 Task: Change the calendar view to Week.
Action: Mouse moved to (1109, 99)
Screenshot: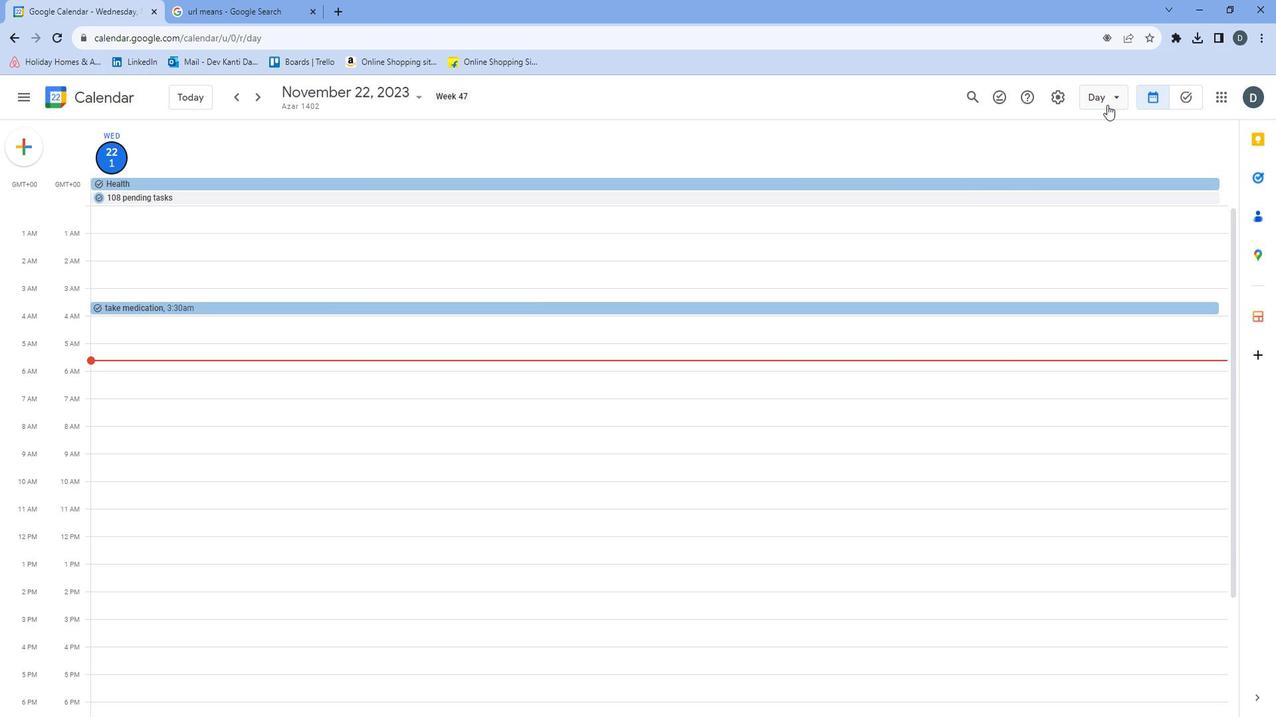 
Action: Mouse pressed left at (1109, 99)
Screenshot: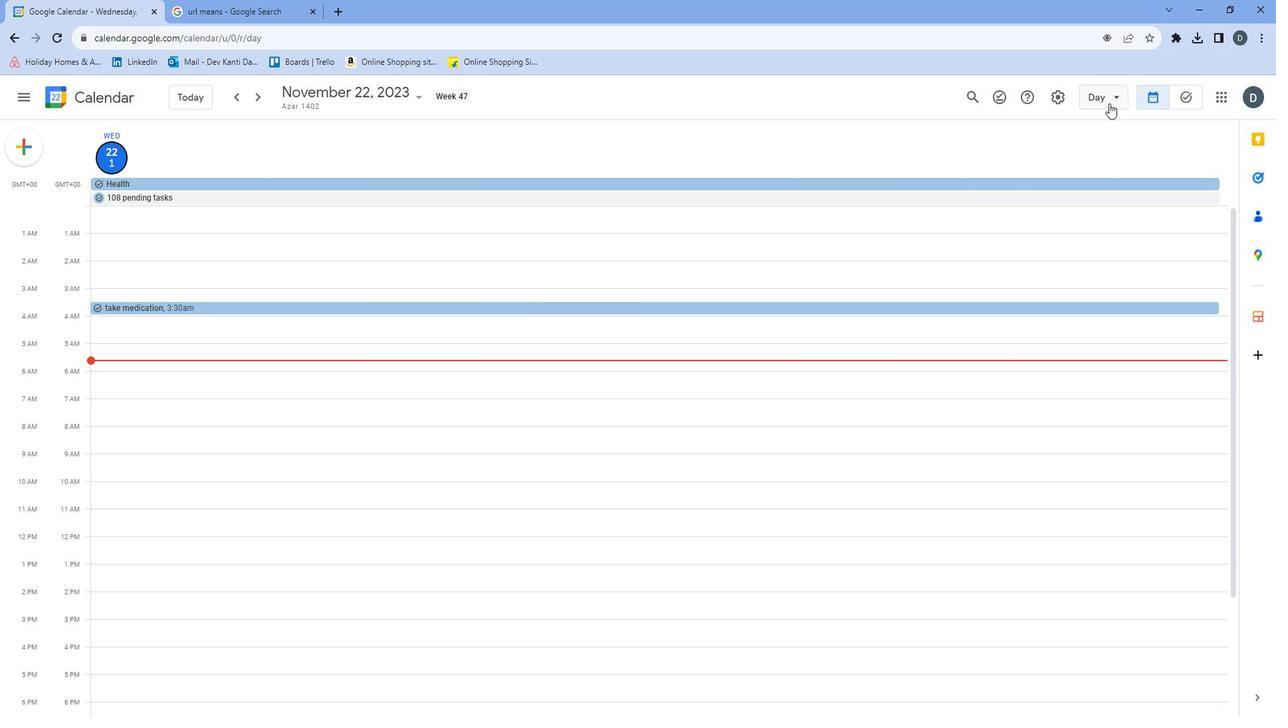 
Action: Mouse moved to (1112, 146)
Screenshot: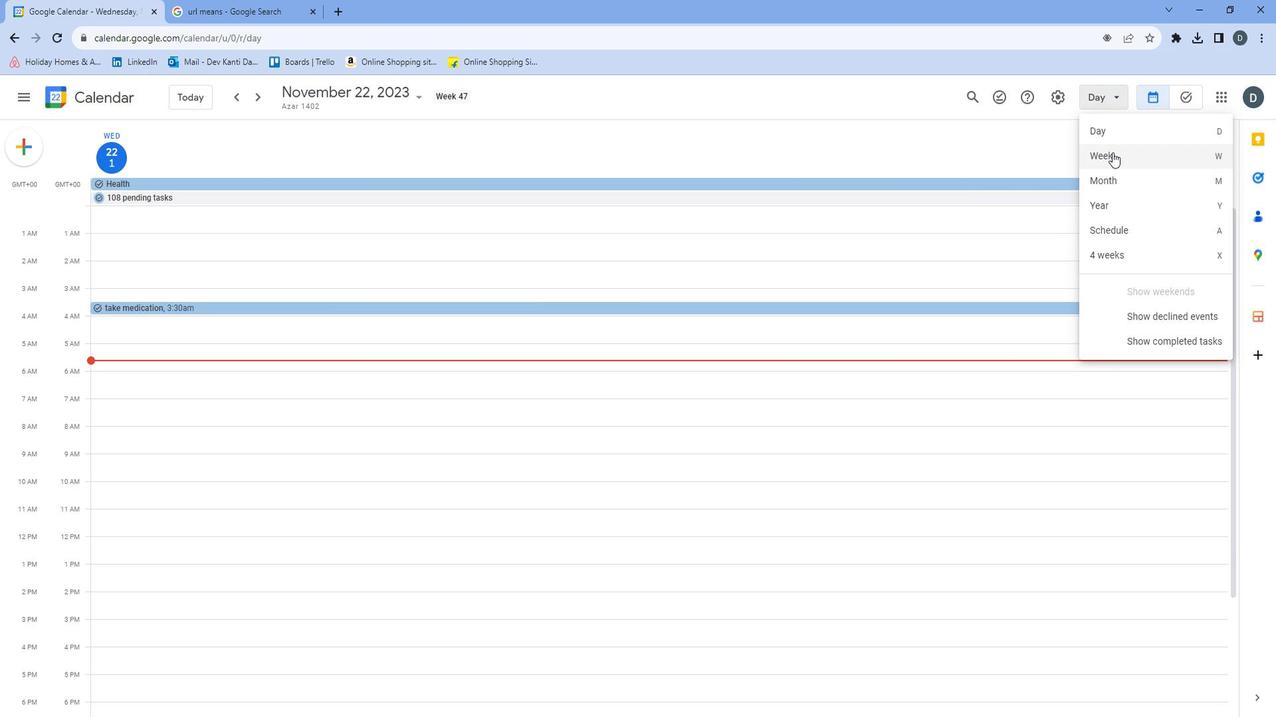 
Action: Mouse pressed left at (1112, 146)
Screenshot: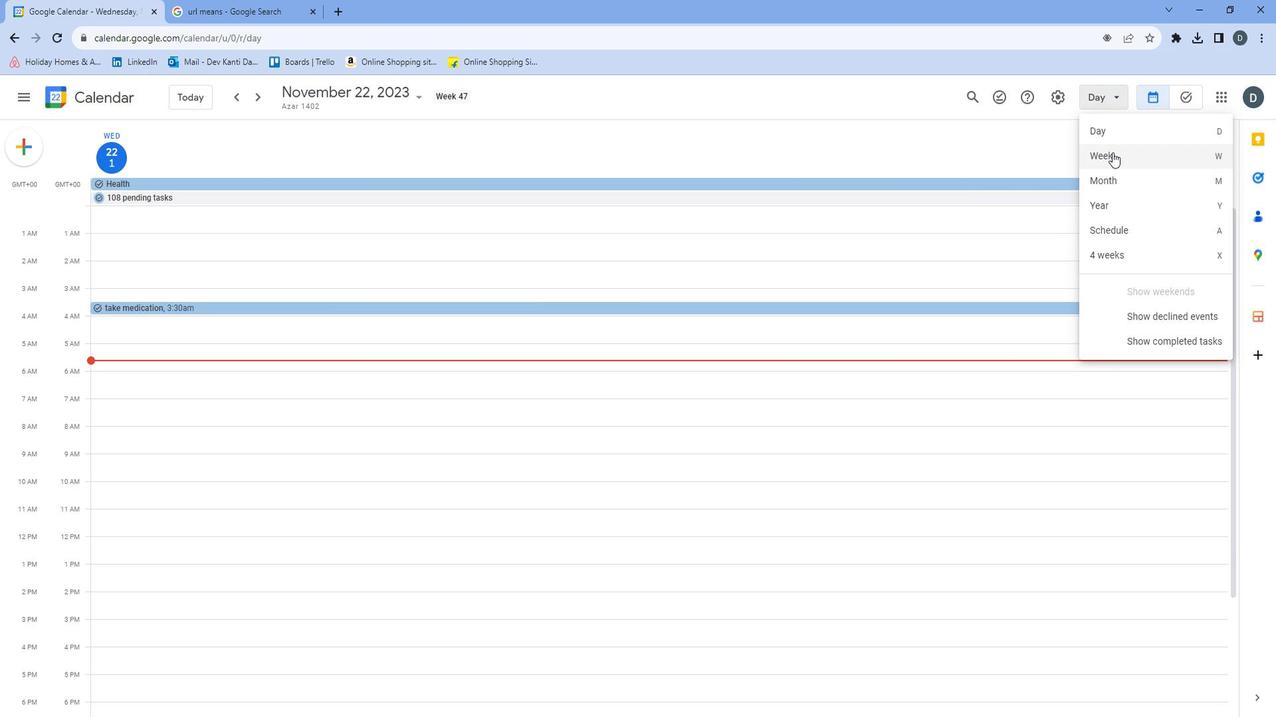 
Action: Mouse moved to (1064, 160)
Screenshot: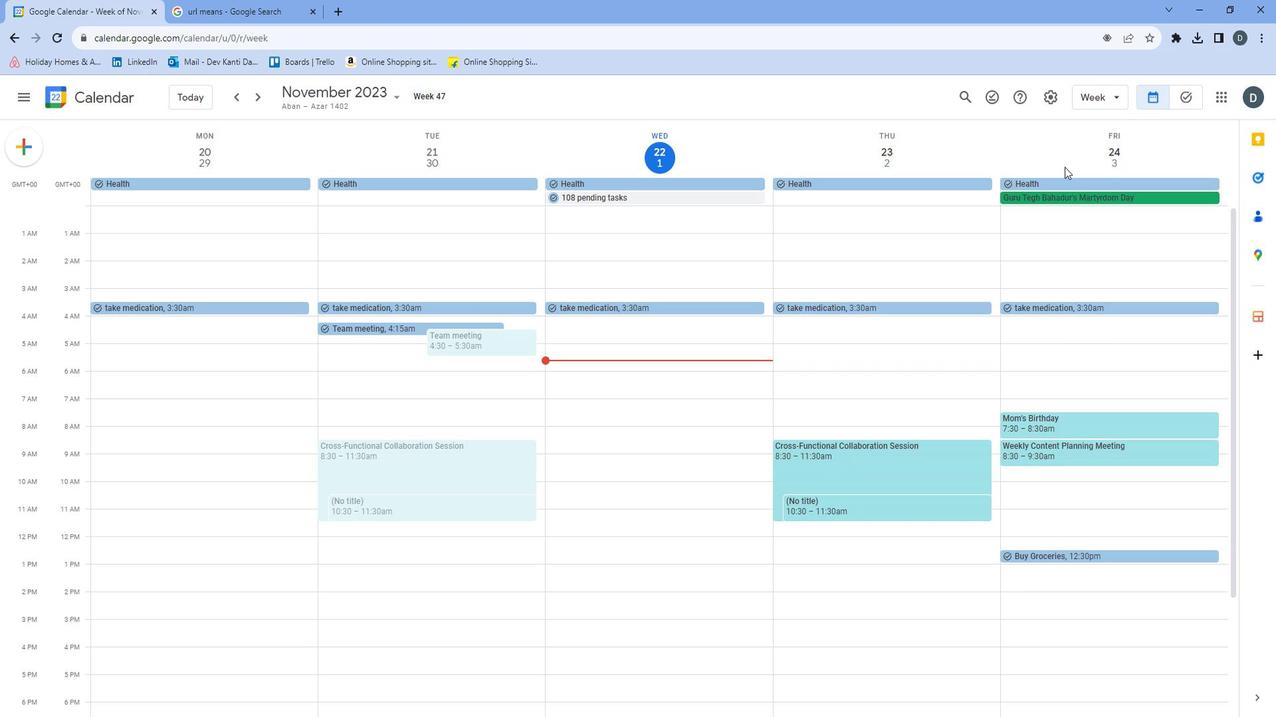 
